 Task: Add Attachment from "Attach a link" to Card Card0000000152 in Board Board0000000038 in Workspace WS0000000013 in Trello. Add Cover Red to Card Card0000000152 in Board Board0000000038 in Workspace WS0000000013 in Trello. Add "Join Card" Button Button0000000152  to Card Card0000000152 in Board Board0000000038 in Workspace WS0000000013 in Trello. Add Description DS0000000152 to Card Card0000000152 in Board Board0000000038 in Workspace WS0000000013 in Trello. Add Comment CM0000000152 to Card Card0000000152 in Board Board0000000038 in Workspace WS0000000013 in Trello
Action: Mouse moved to (541, 82)
Screenshot: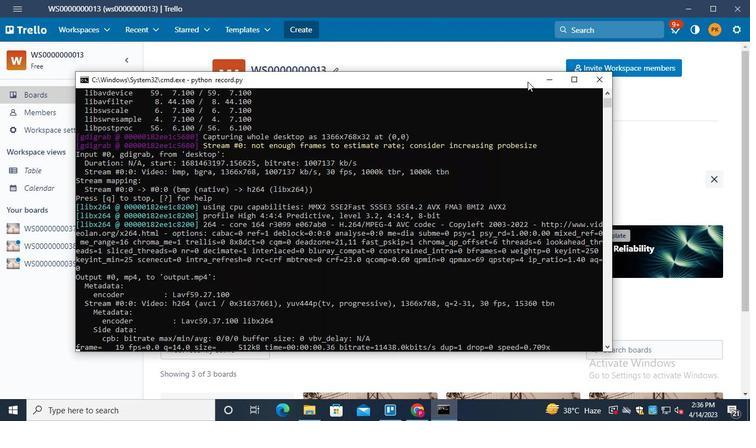 
Action: Mouse pressed left at (541, 82)
Screenshot: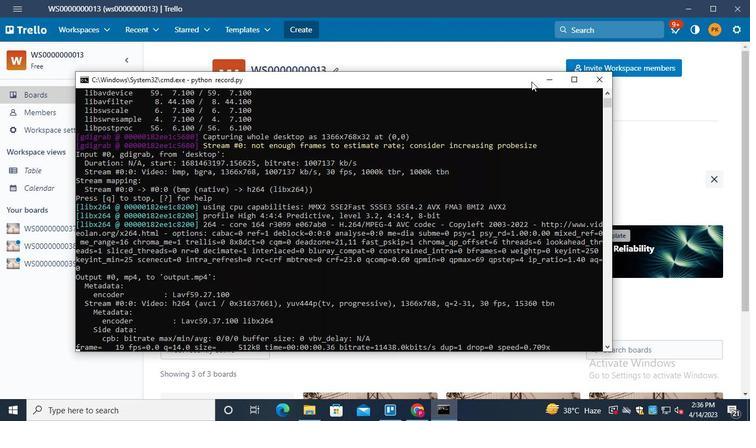 
Action: Mouse moved to (75, 249)
Screenshot: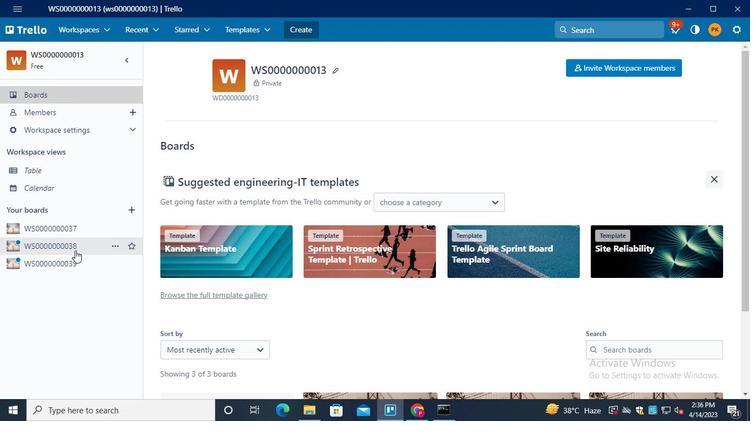 
Action: Mouse pressed left at (75, 249)
Screenshot: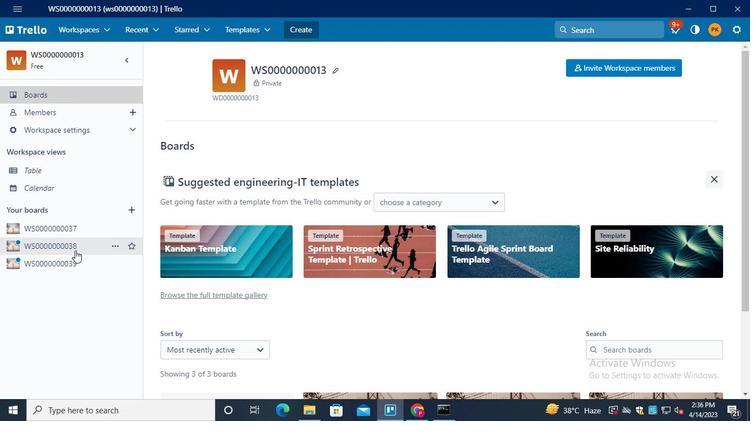 
Action: Mouse moved to (222, 333)
Screenshot: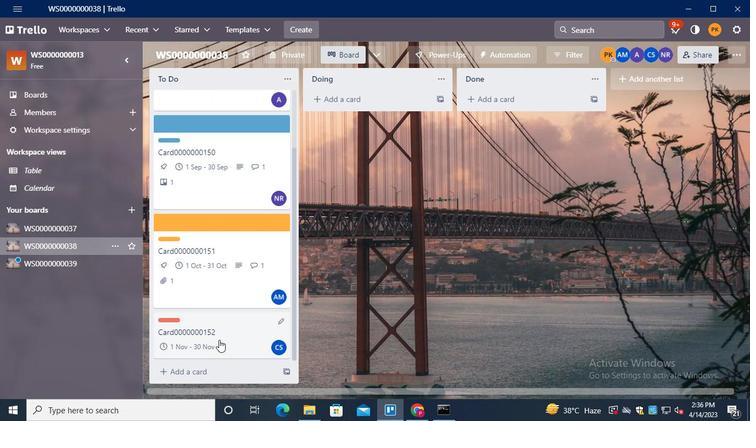 
Action: Mouse pressed left at (222, 333)
Screenshot: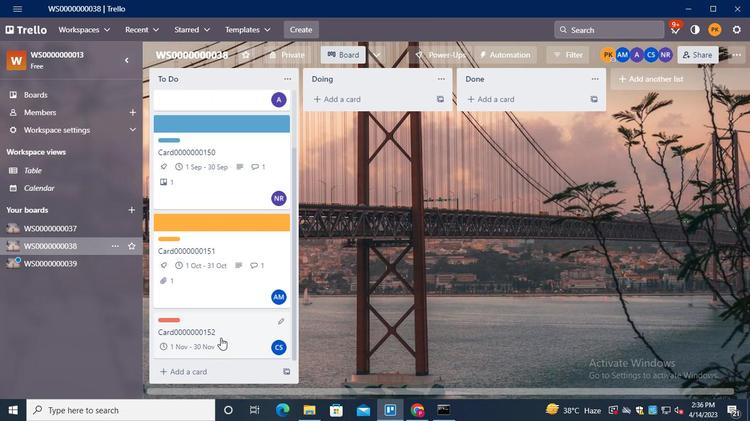 
Action: Mouse moved to (524, 230)
Screenshot: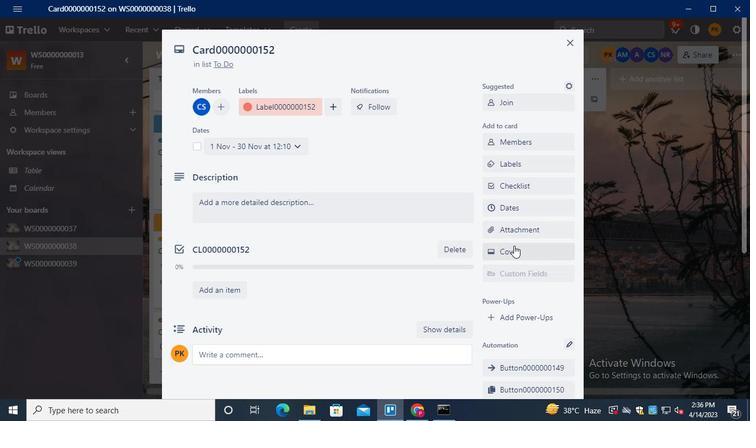 
Action: Mouse pressed left at (524, 230)
Screenshot: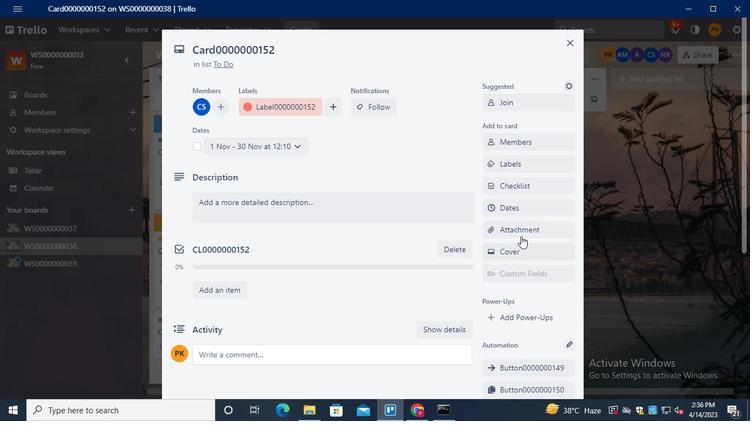 
Action: Mouse moved to (520, 248)
Screenshot: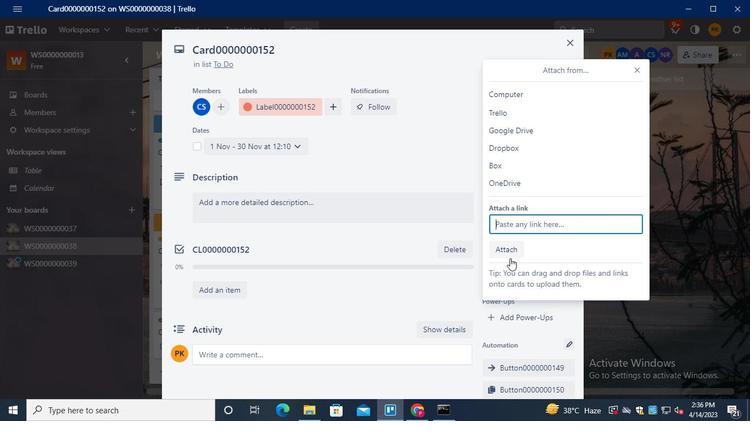 
Action: Keyboard Key.ctrl_l
Screenshot: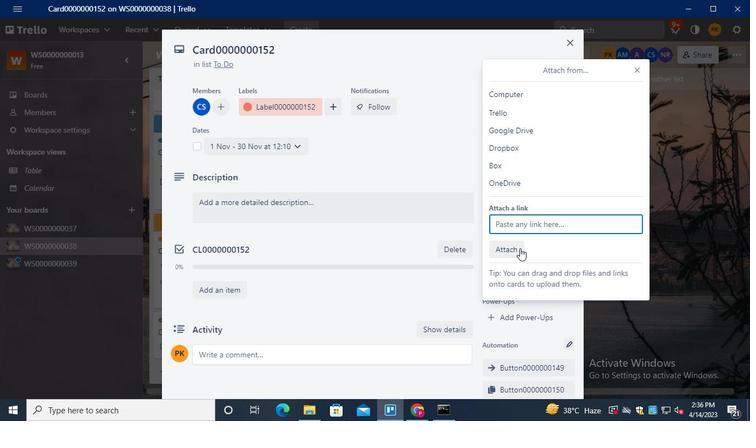 
Action: Keyboard \x16
Screenshot: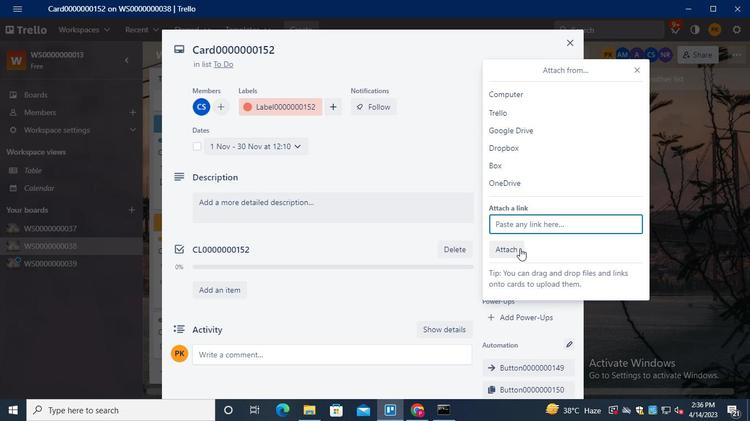 
Action: Keyboard Key.enter
Screenshot: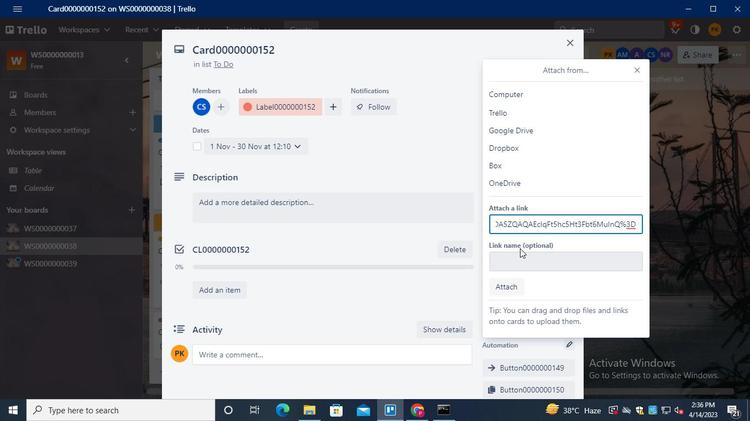
Action: Mouse moved to (555, 252)
Screenshot: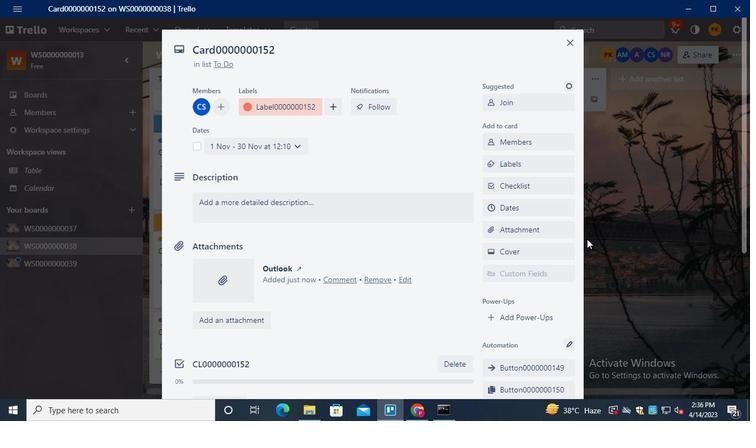 
Action: Mouse pressed left at (555, 252)
Screenshot: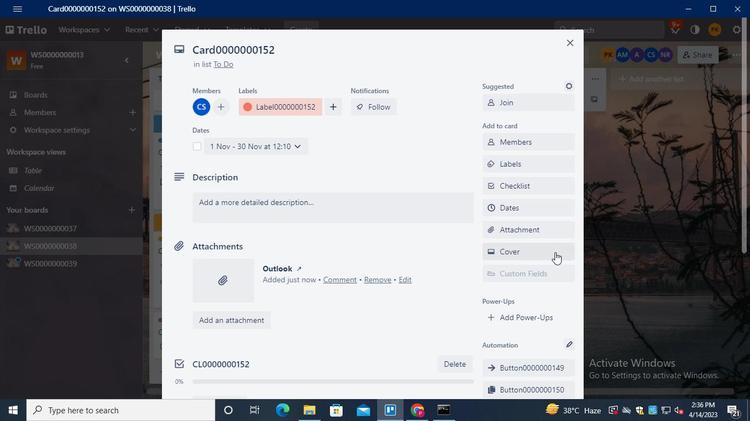 
Action: Mouse moved to (596, 176)
Screenshot: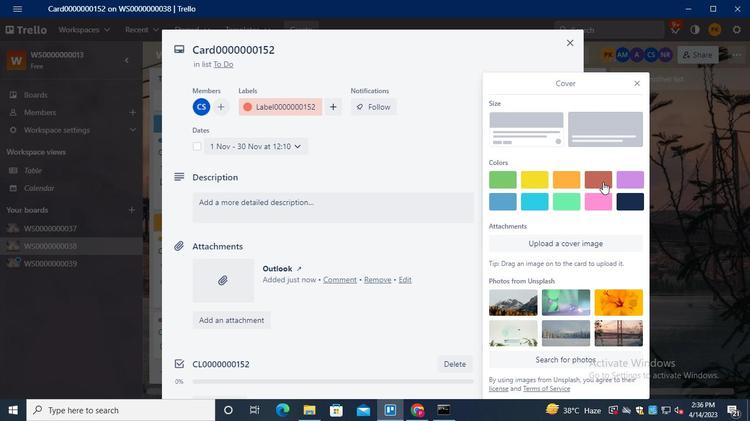 
Action: Mouse pressed left at (596, 176)
Screenshot: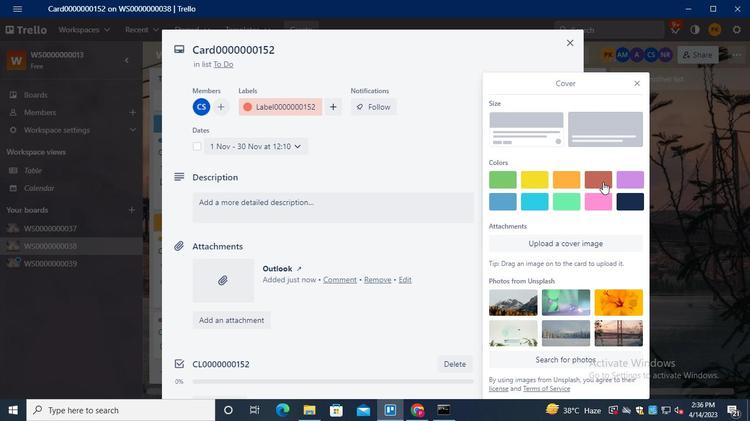 
Action: Mouse moved to (640, 61)
Screenshot: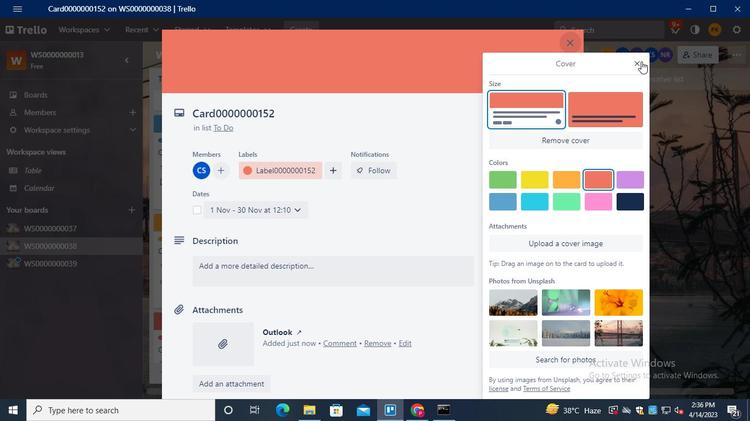 
Action: Mouse pressed left at (640, 61)
Screenshot: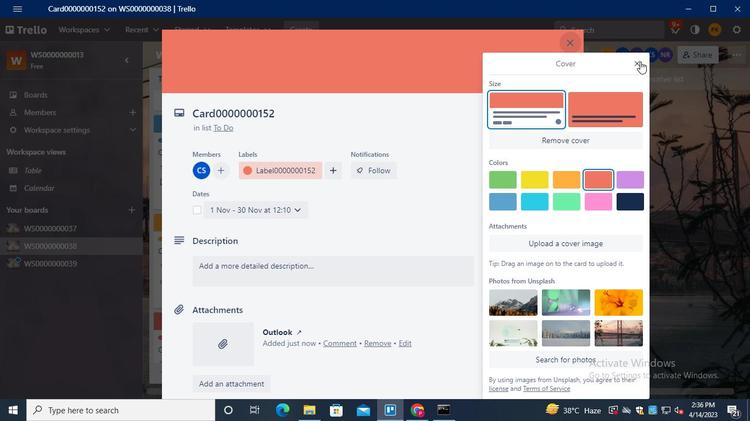 
Action: Mouse moved to (515, 306)
Screenshot: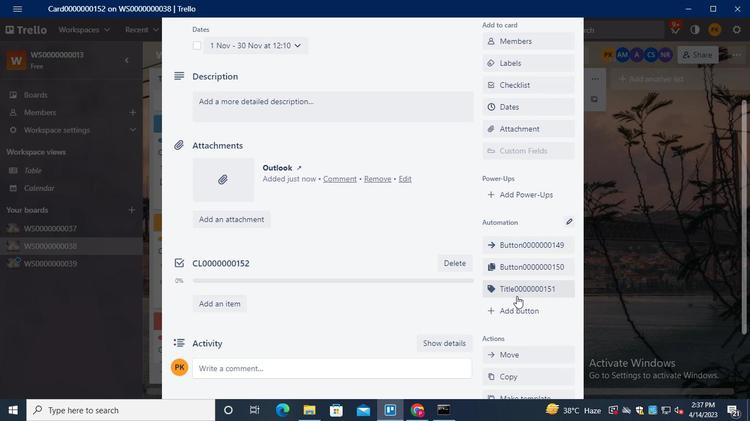 
Action: Mouse pressed left at (515, 306)
Screenshot: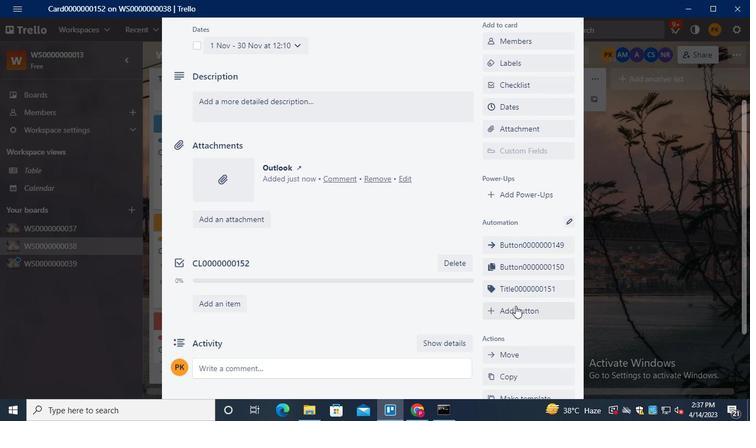 
Action: Mouse moved to (538, 166)
Screenshot: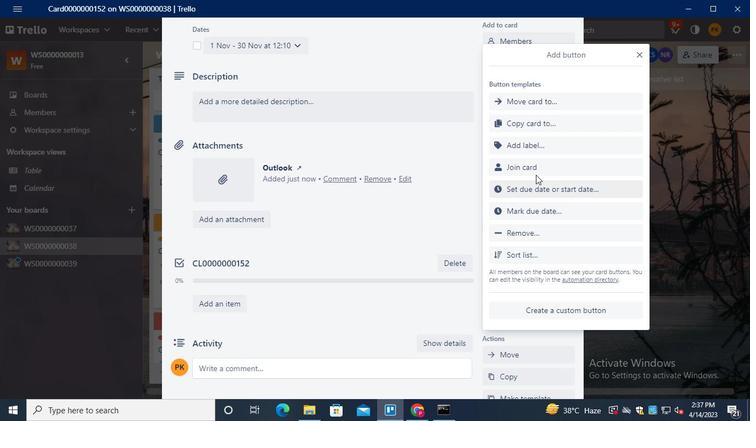 
Action: Mouse pressed left at (538, 166)
Screenshot: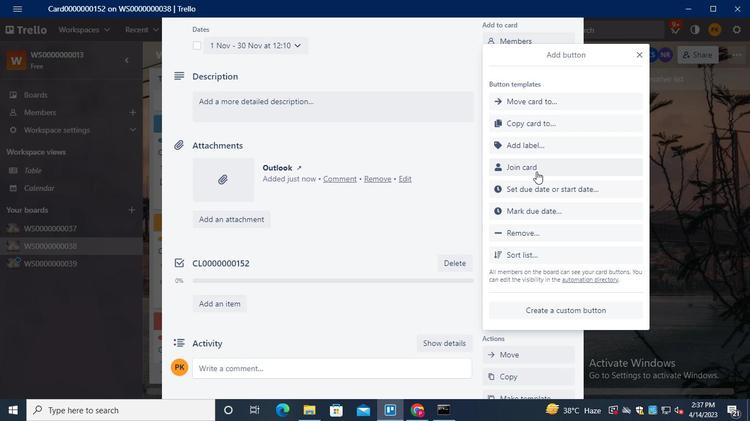 
Action: Mouse moved to (540, 162)
Screenshot: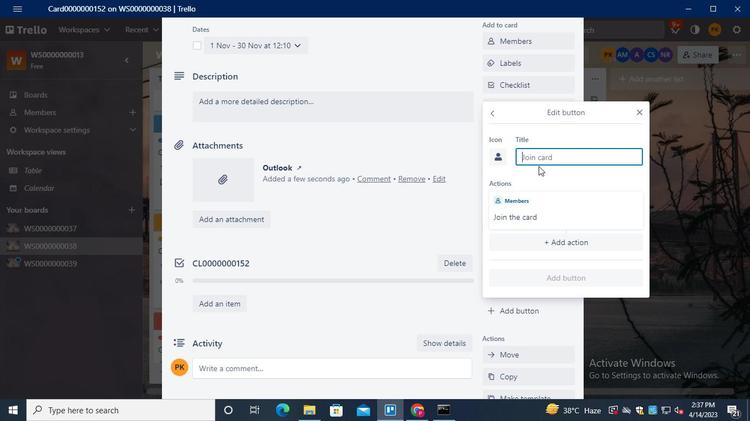 
Action: Keyboard Key.shift
Screenshot: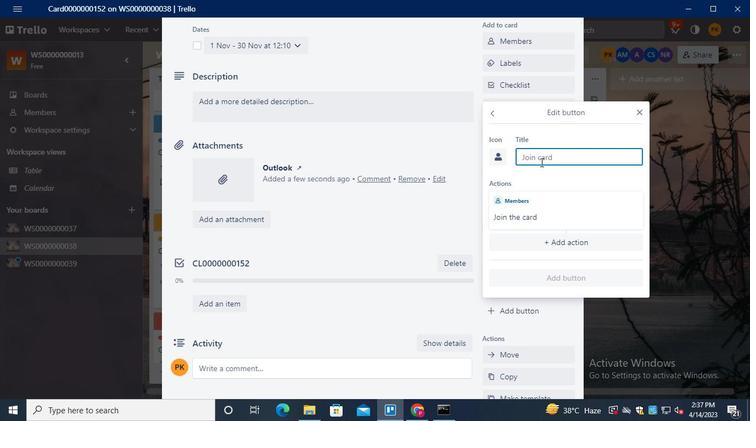 
Action: Keyboard B
Screenshot: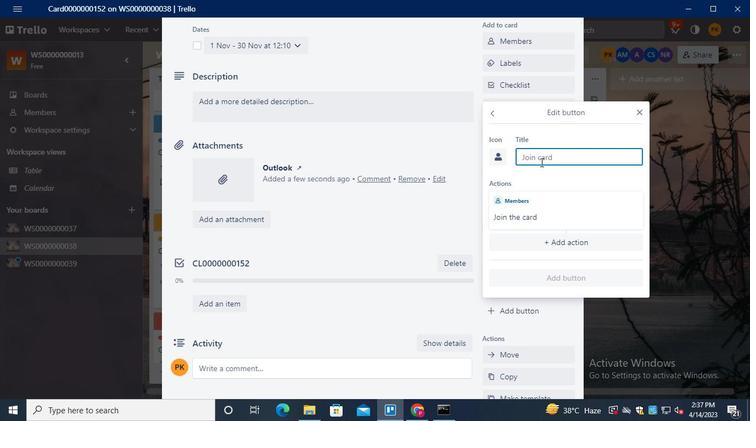 
Action: Keyboard u
Screenshot: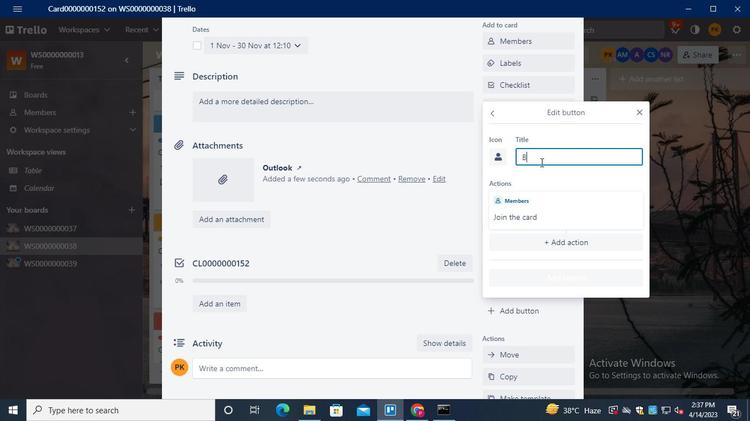 
Action: Keyboard t
Screenshot: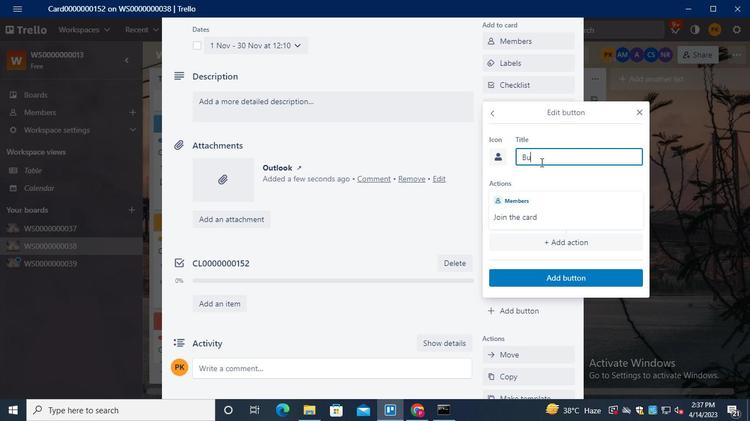 
Action: Keyboard t
Screenshot: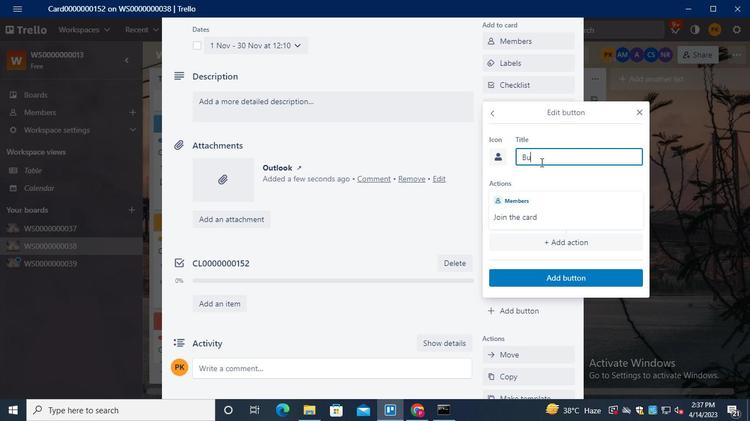 
Action: Keyboard o
Screenshot: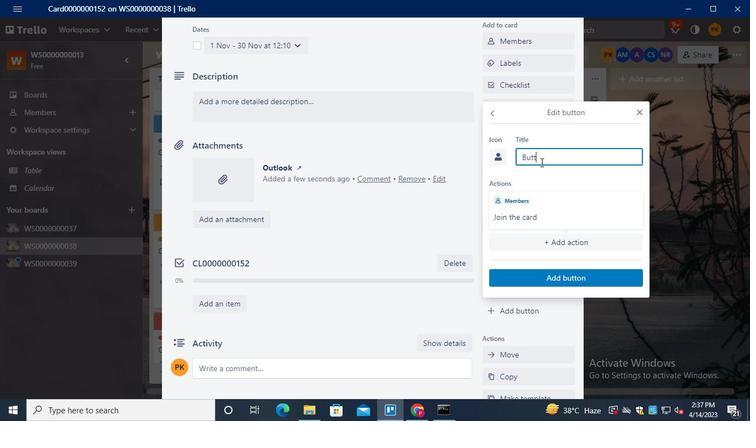
Action: Keyboard n
Screenshot: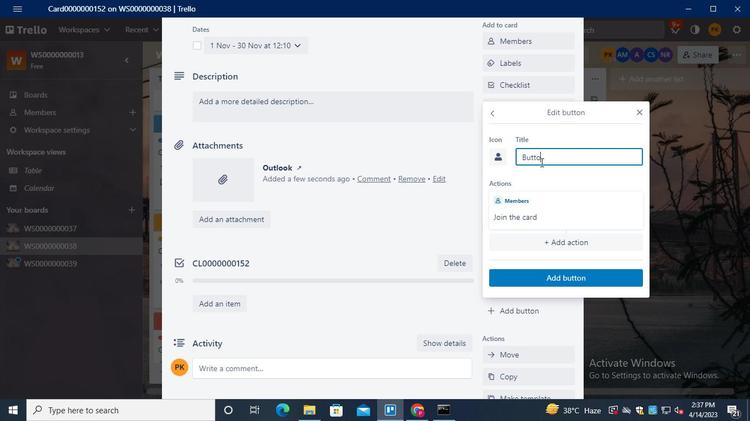 
Action: Keyboard <96>
Screenshot: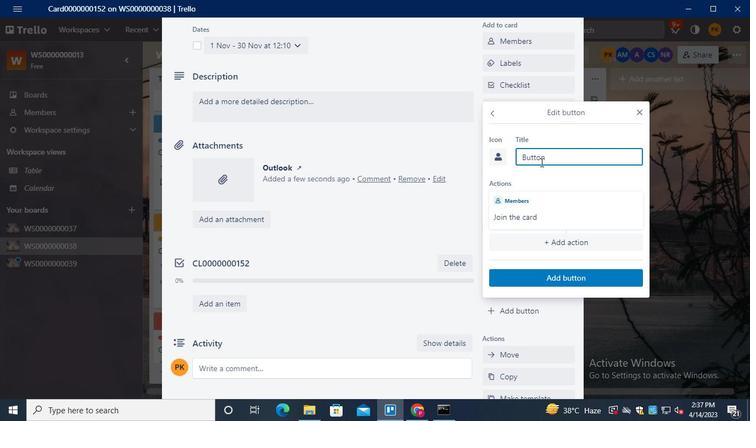 
Action: Keyboard <96>
Screenshot: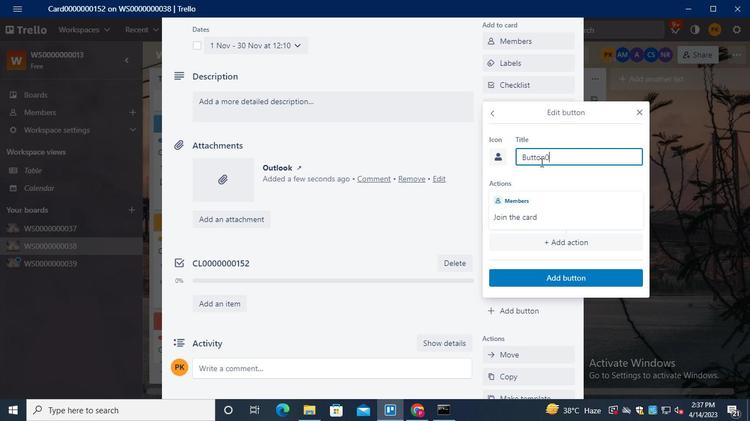 
Action: Keyboard <96>
Screenshot: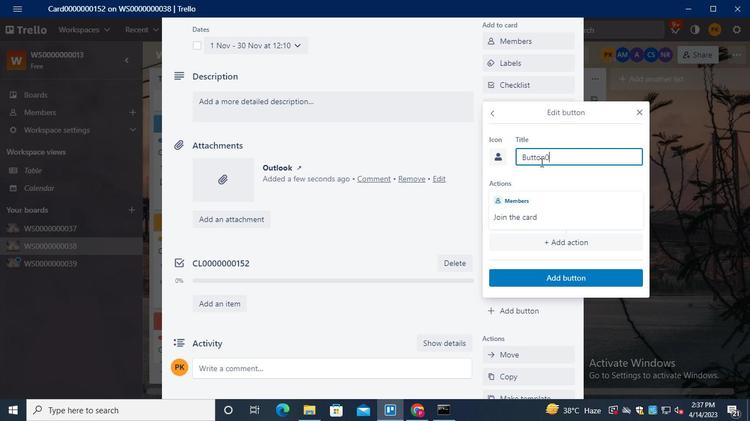 
Action: Keyboard <96>
Screenshot: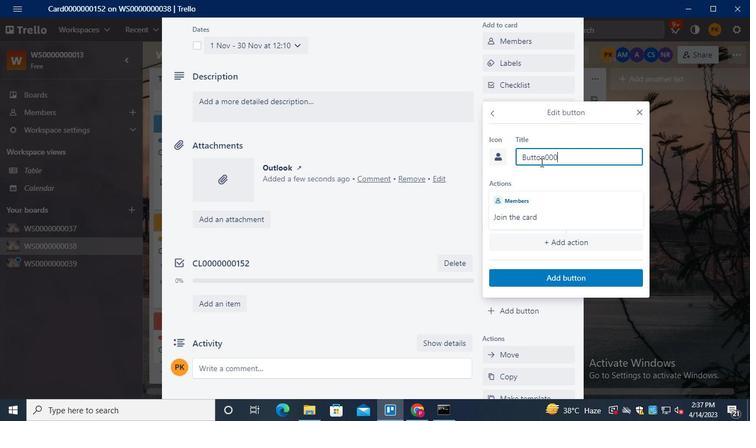 
Action: Keyboard <96>
Screenshot: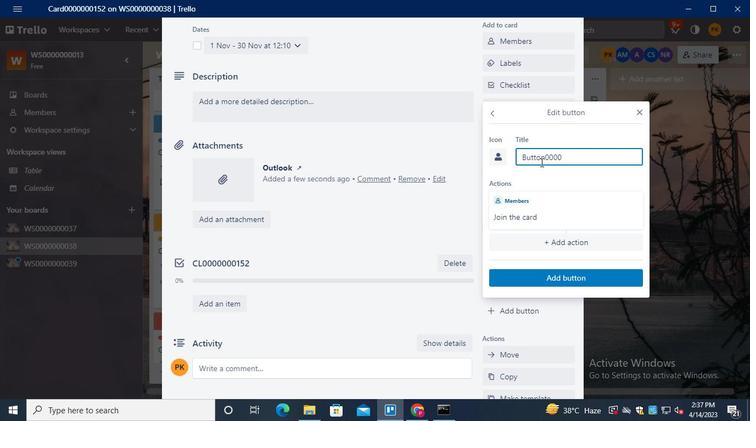 
Action: Keyboard <96>
Screenshot: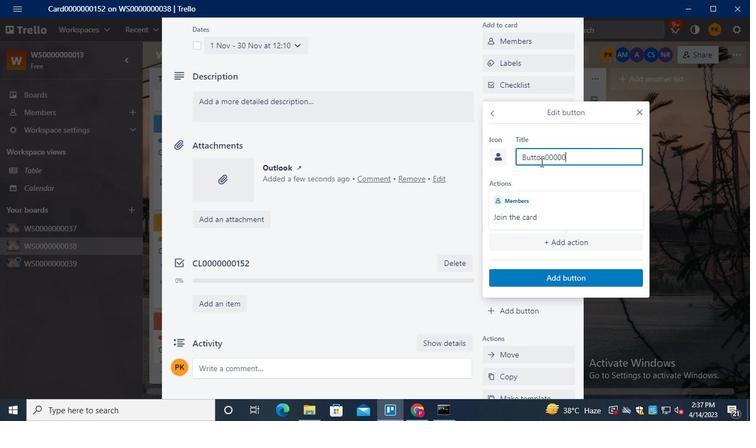 
Action: Keyboard <96>
Screenshot: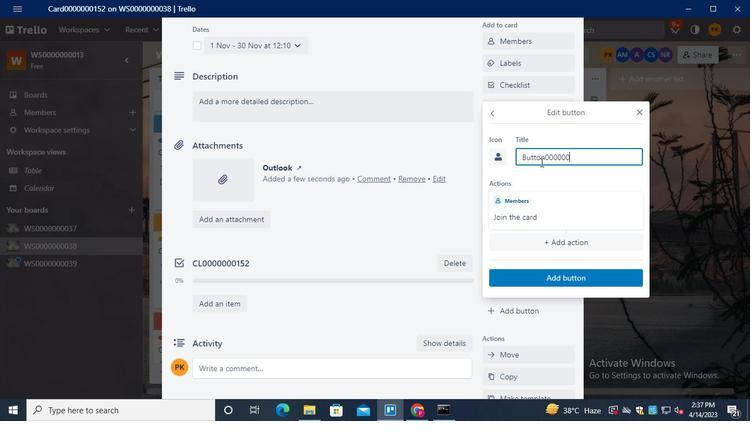 
Action: Keyboard <97>
Screenshot: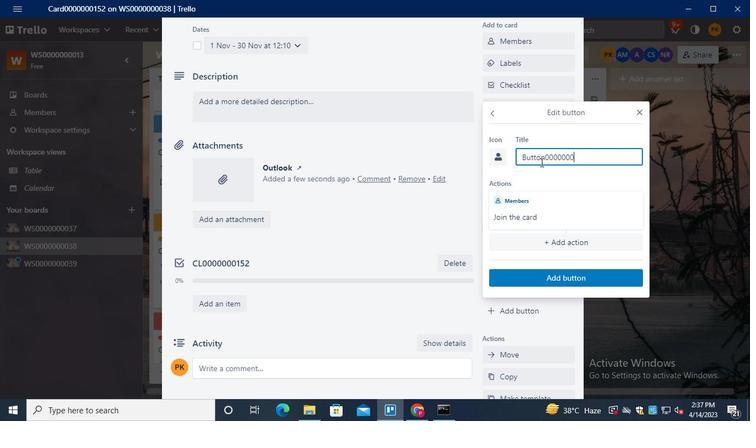 
Action: Keyboard <101>
Screenshot: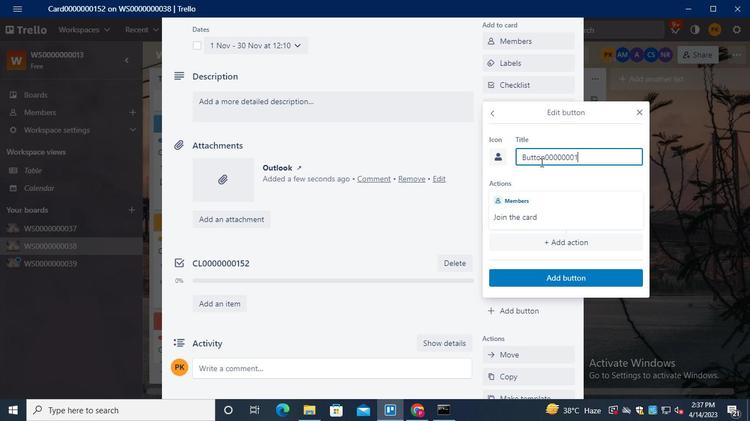 
Action: Keyboard <98>
Screenshot: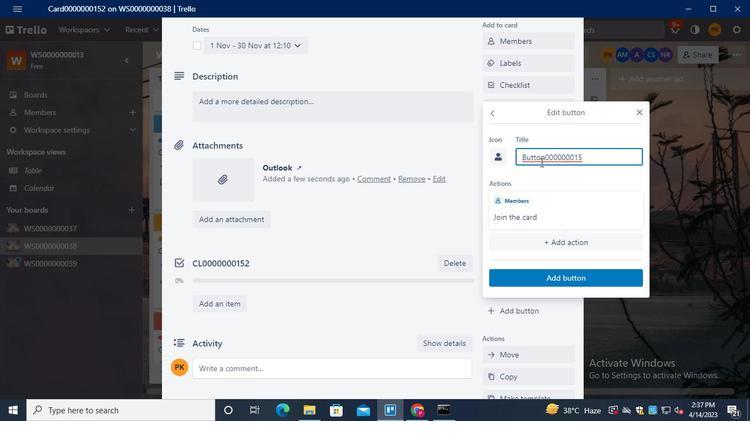 
Action: Mouse moved to (544, 276)
Screenshot: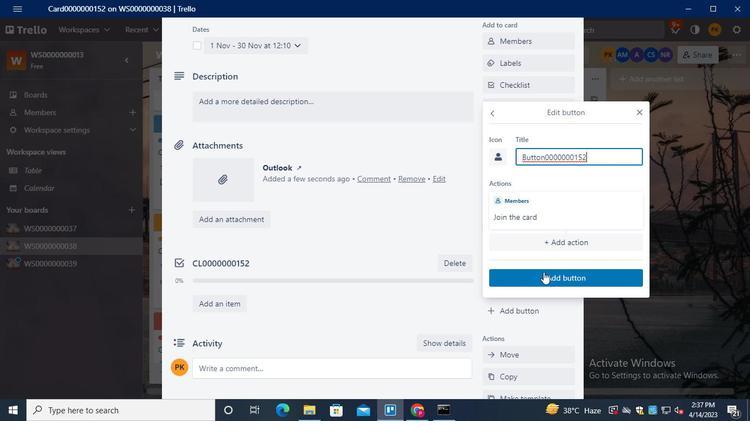 
Action: Mouse pressed left at (544, 276)
Screenshot: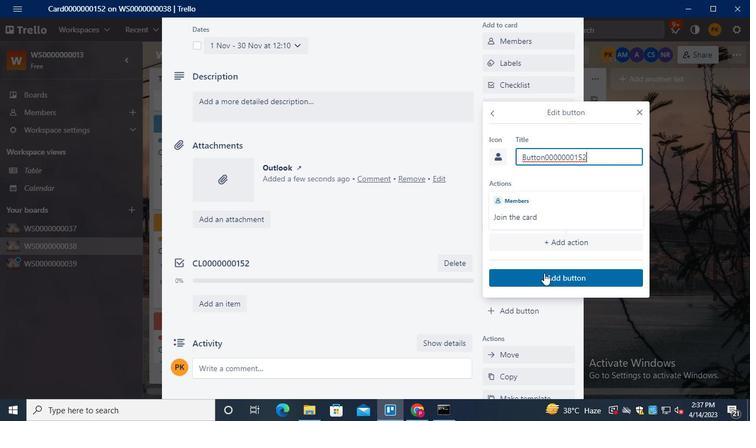 
Action: Mouse moved to (293, 105)
Screenshot: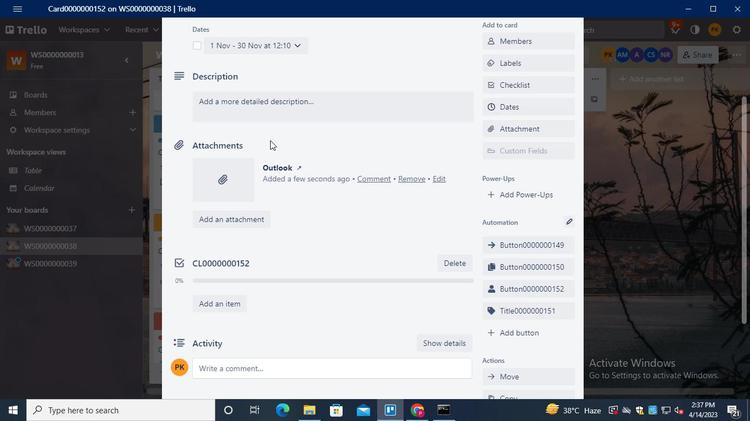
Action: Mouse pressed left at (293, 105)
Screenshot: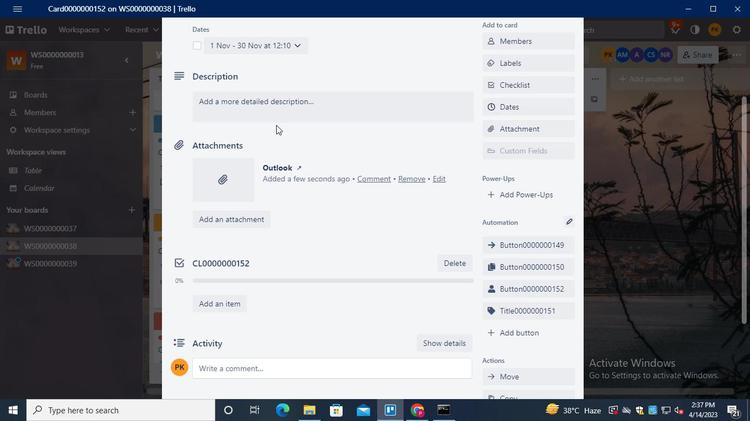 
Action: Keyboard Key.shift
Screenshot: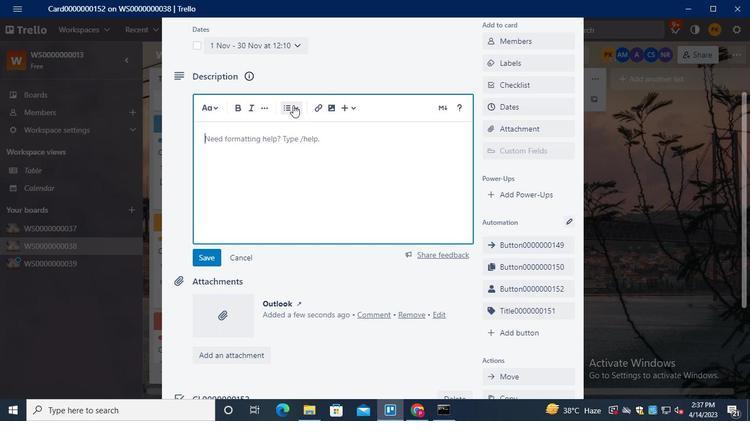 
Action: Keyboard D
Screenshot: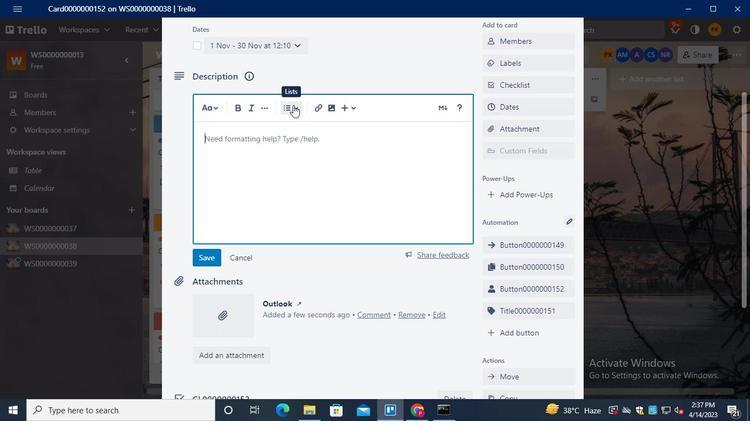 
Action: Keyboard S
Screenshot: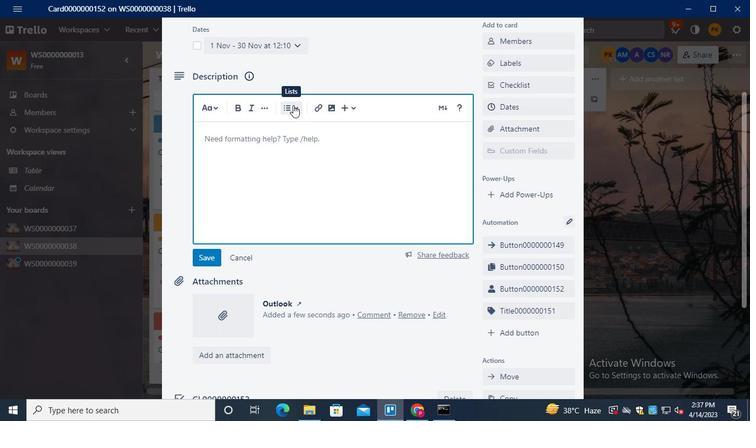 
Action: Keyboard <96>
Screenshot: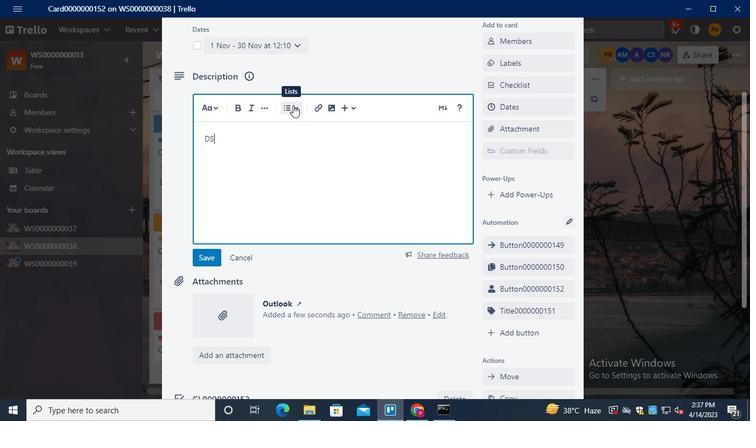 
Action: Keyboard <96>
Screenshot: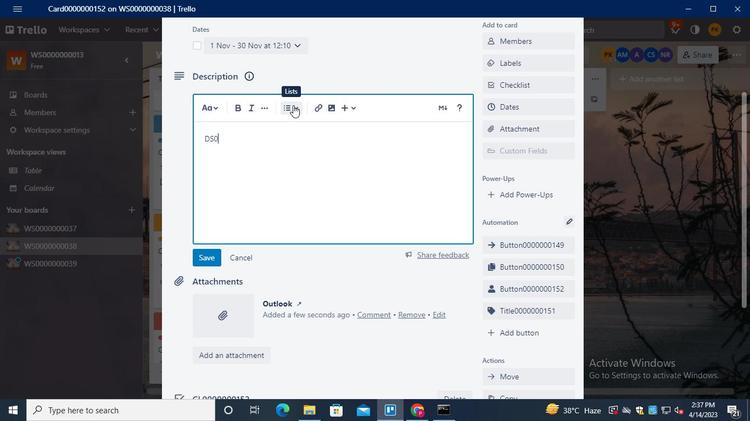 
Action: Keyboard <96>
Screenshot: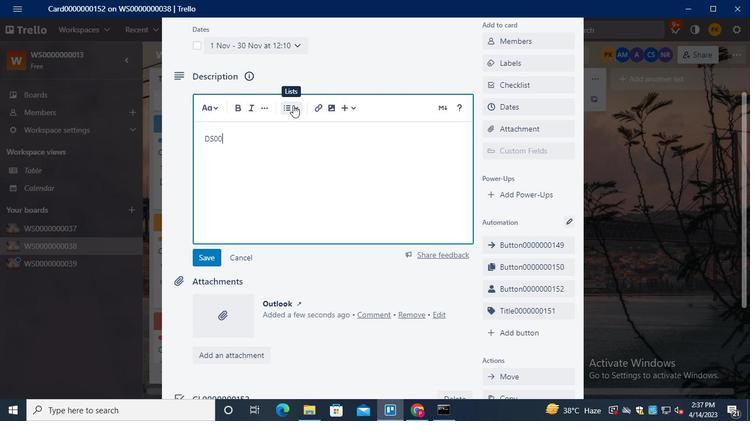 
Action: Keyboard <96>
Screenshot: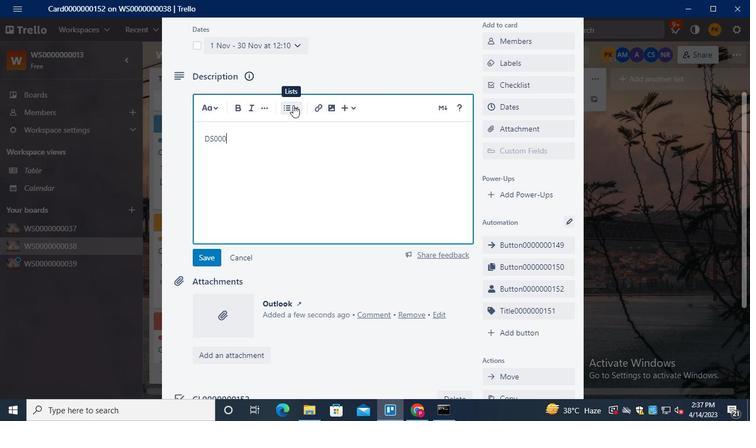 
Action: Keyboard <96>
Screenshot: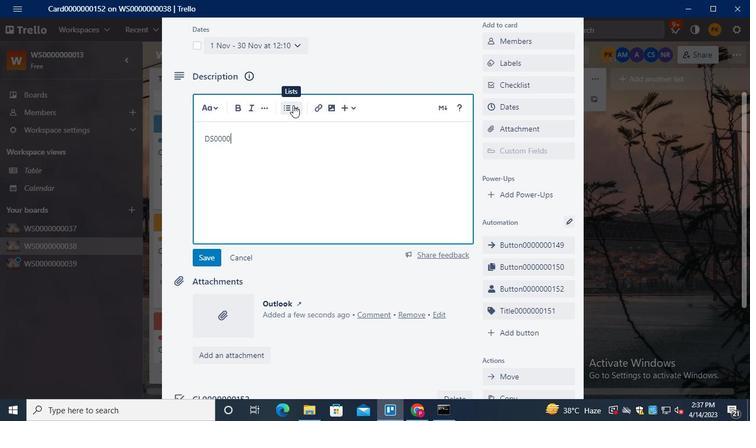 
Action: Keyboard <96>
Screenshot: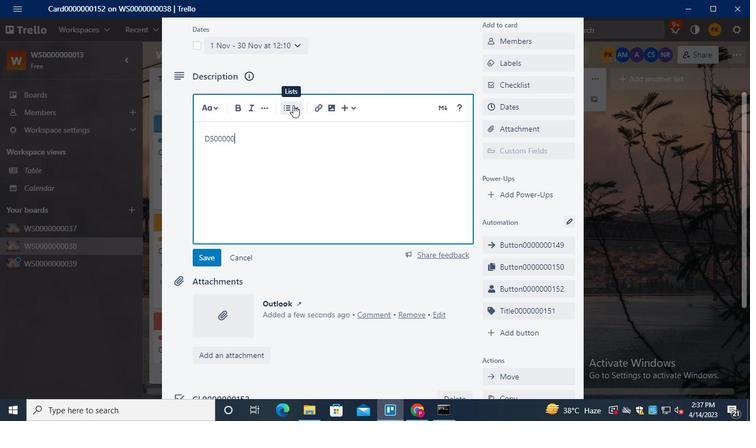 
Action: Keyboard <96>
Screenshot: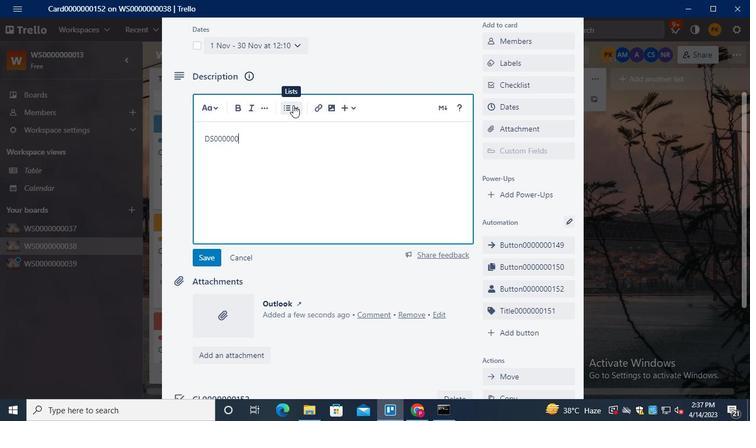 
Action: Keyboard <97>
Screenshot: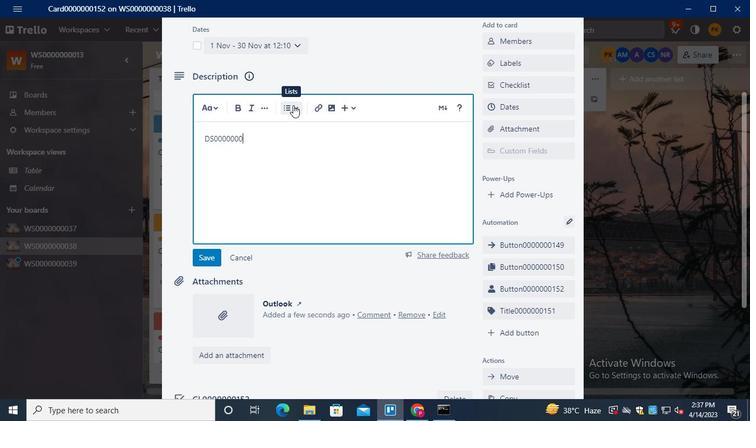 
Action: Keyboard <101>
Screenshot: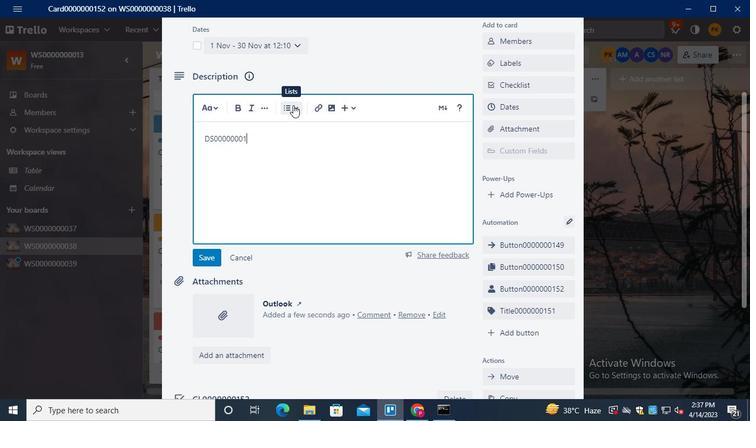
Action: Keyboard <98>
Screenshot: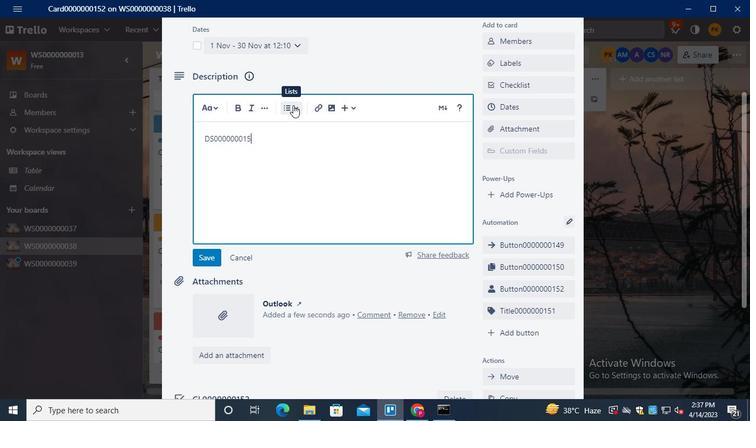
Action: Mouse moved to (204, 263)
Screenshot: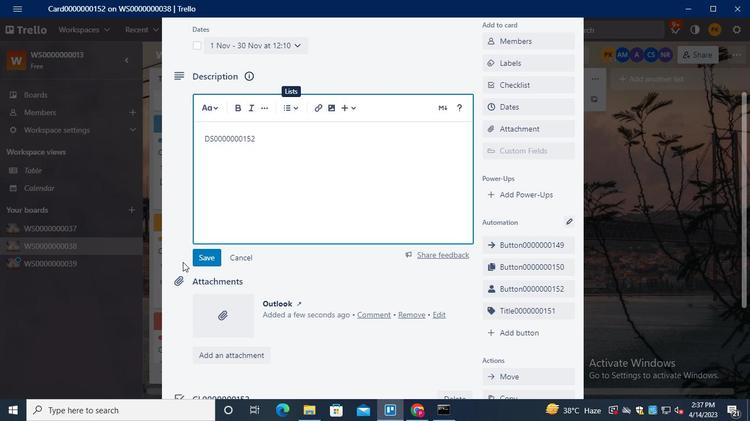 
Action: Mouse pressed left at (204, 263)
Screenshot: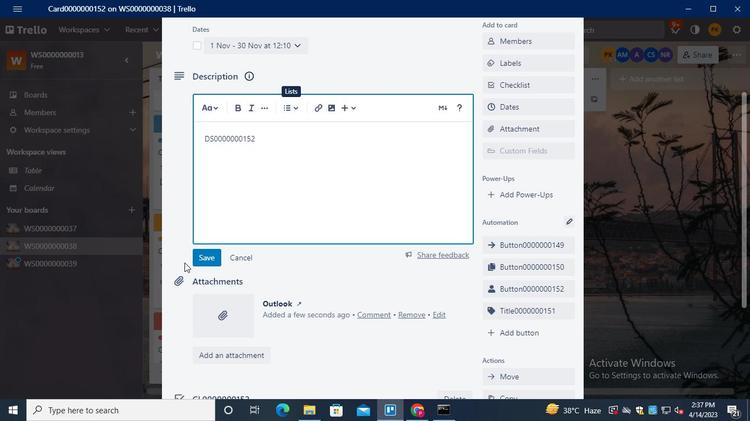 
Action: Mouse moved to (251, 209)
Screenshot: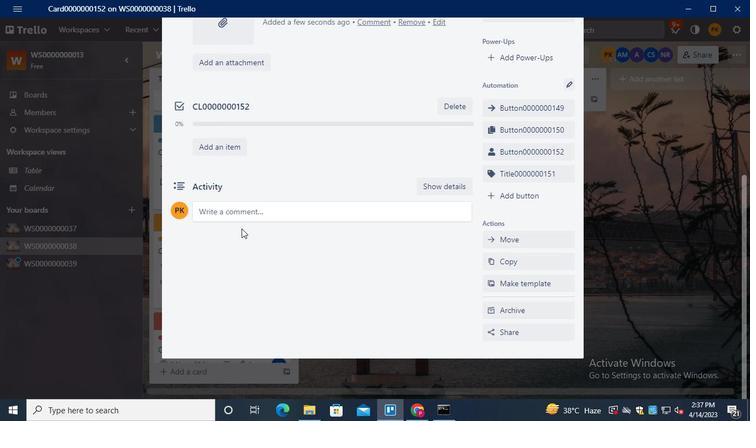 
Action: Mouse pressed left at (251, 209)
Screenshot: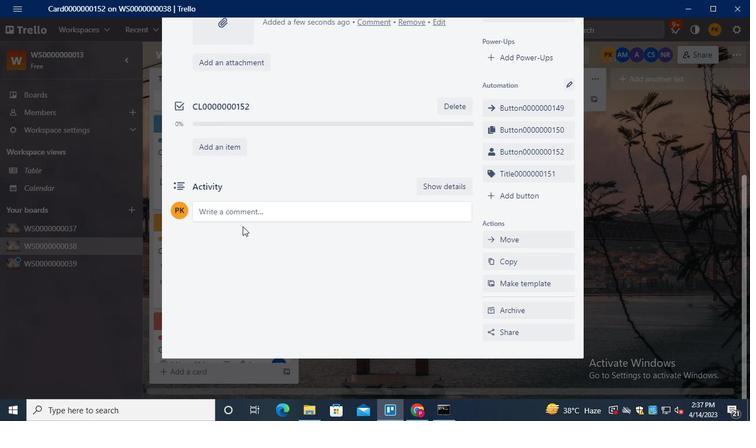 
Action: Keyboard Key.shift
Screenshot: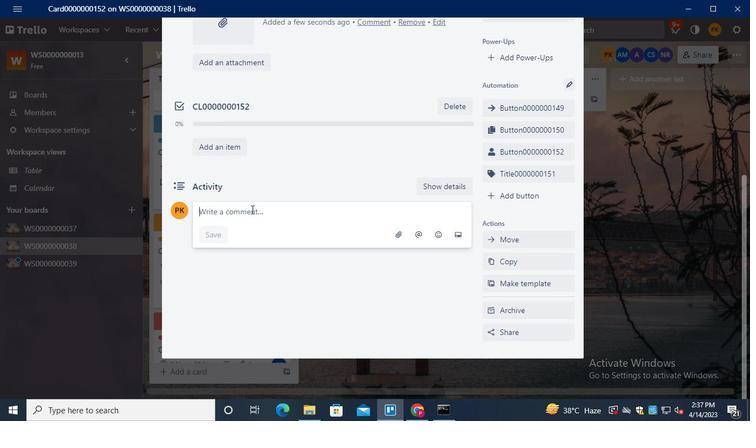 
Action: Keyboard C
Screenshot: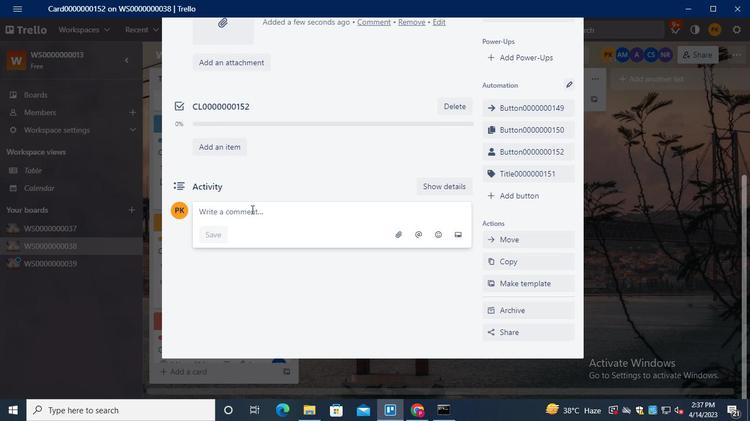 
Action: Keyboard M
Screenshot: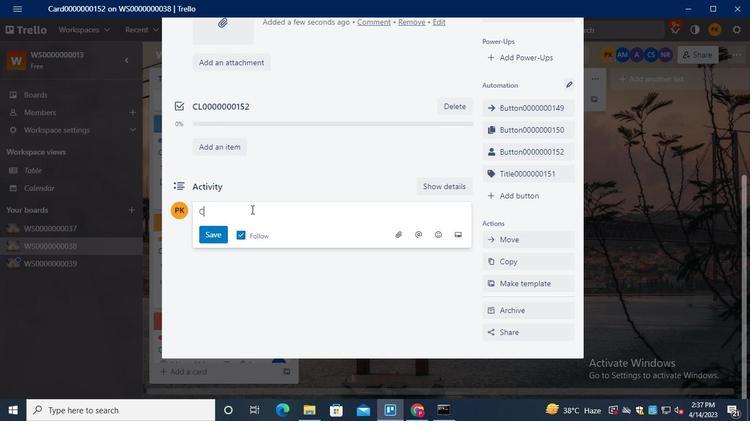 
Action: Keyboard <96>
Screenshot: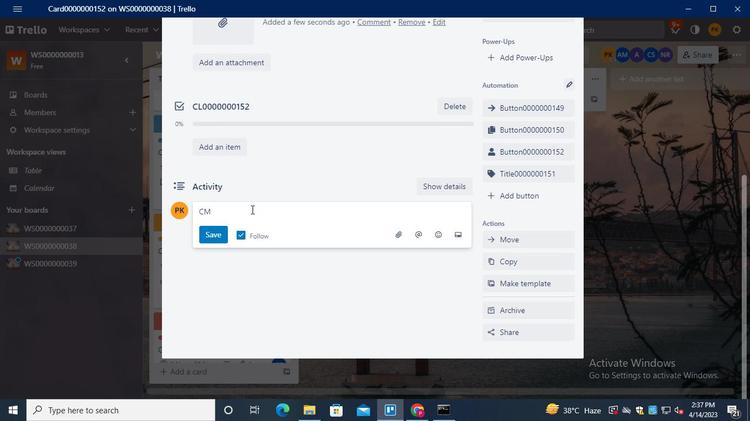 
Action: Keyboard <96>
Screenshot: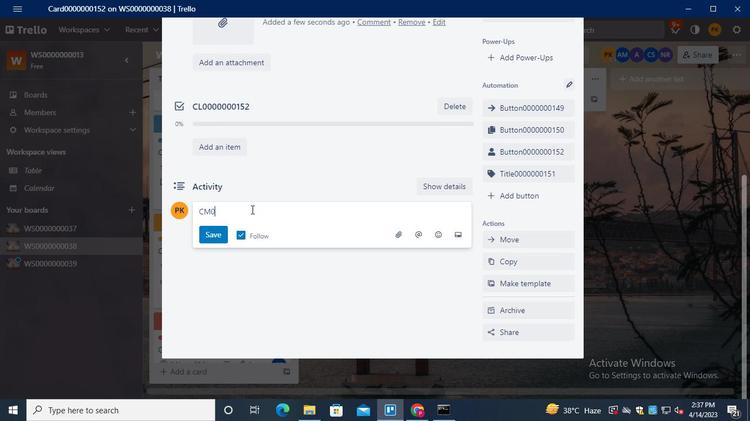 
Action: Keyboard <96>
Screenshot: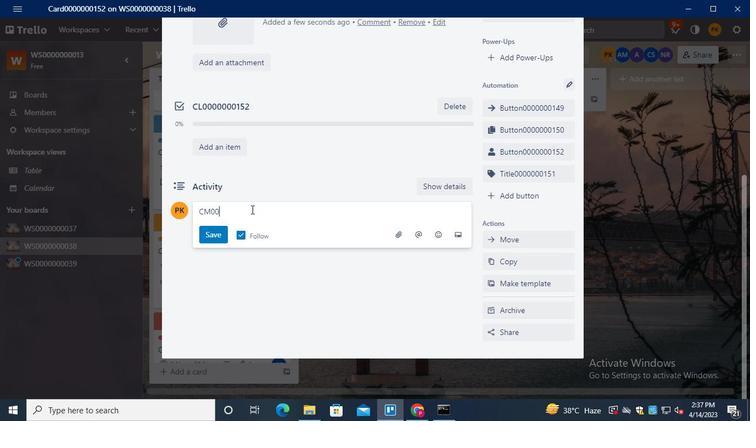 
Action: Keyboard <96>
Screenshot: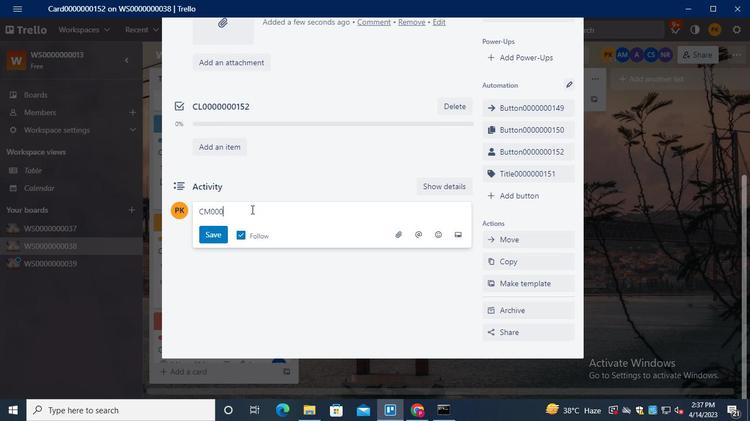 
Action: Keyboard <96>
Screenshot: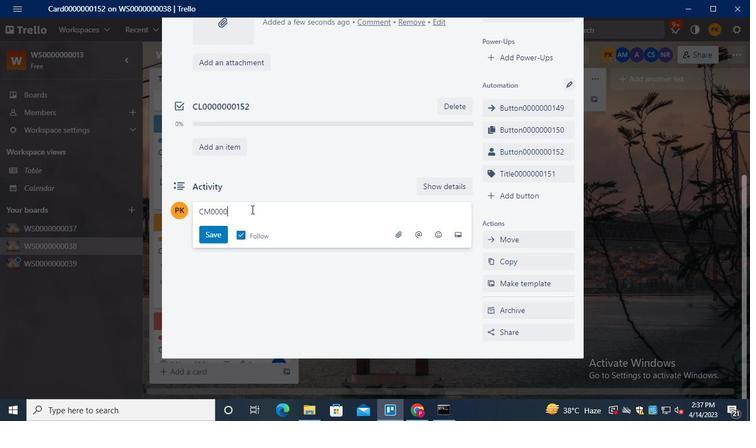 
Action: Keyboard <96>
Screenshot: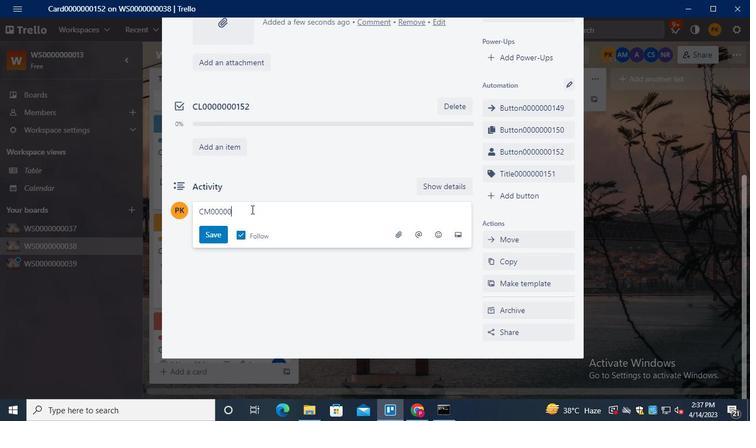 
Action: Keyboard <96>
Screenshot: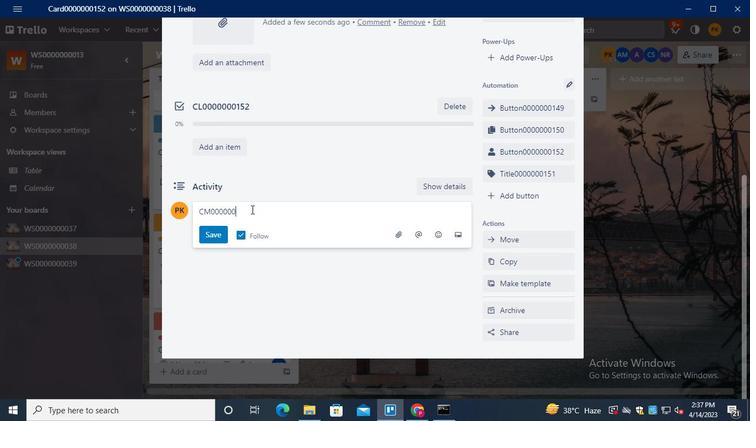 
Action: Keyboard <97>
Screenshot: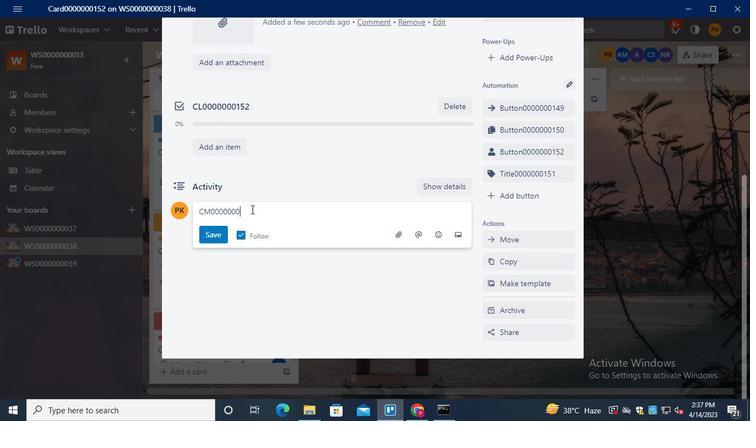 
Action: Keyboard <101>
Screenshot: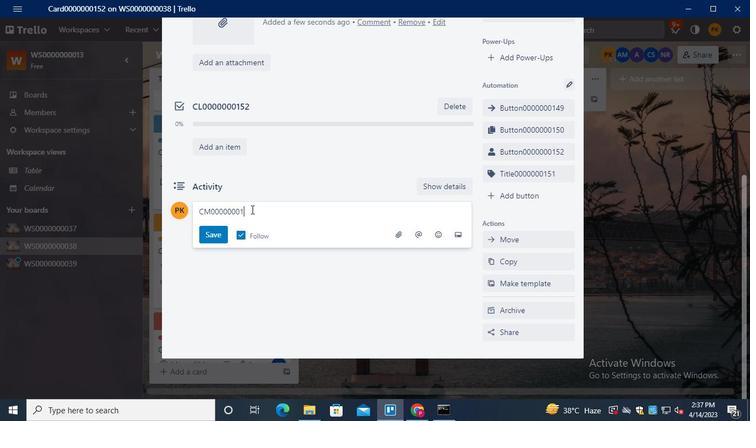 
Action: Keyboard <98>
Screenshot: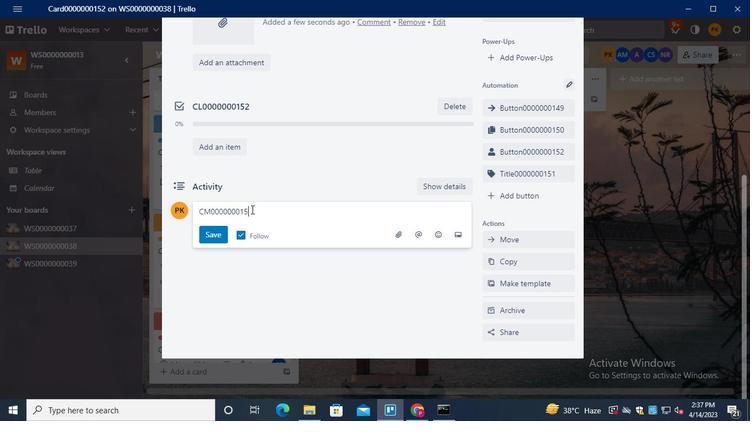 
Action: Mouse moved to (219, 238)
Screenshot: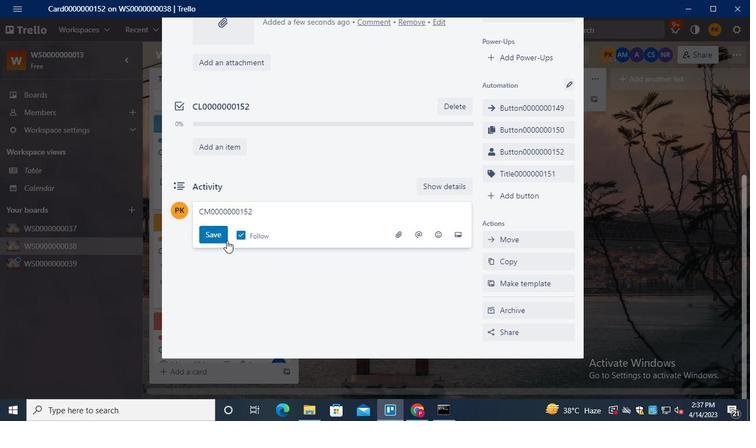 
Action: Mouse pressed left at (219, 238)
Screenshot: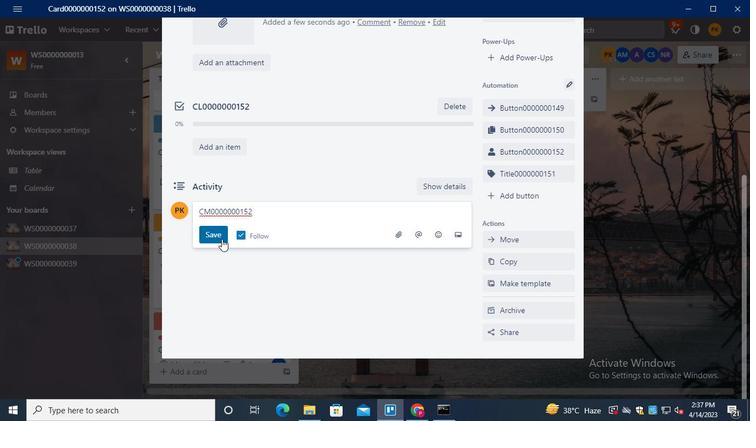 
Action: Mouse moved to (277, 219)
Screenshot: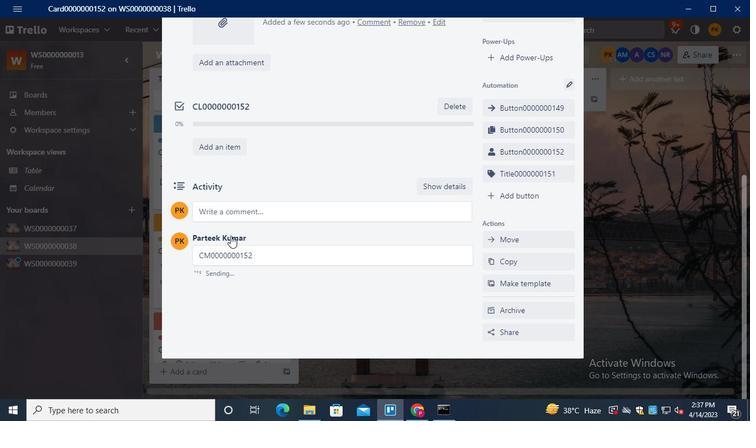 
Action: Keyboard Key.alt_l
Screenshot: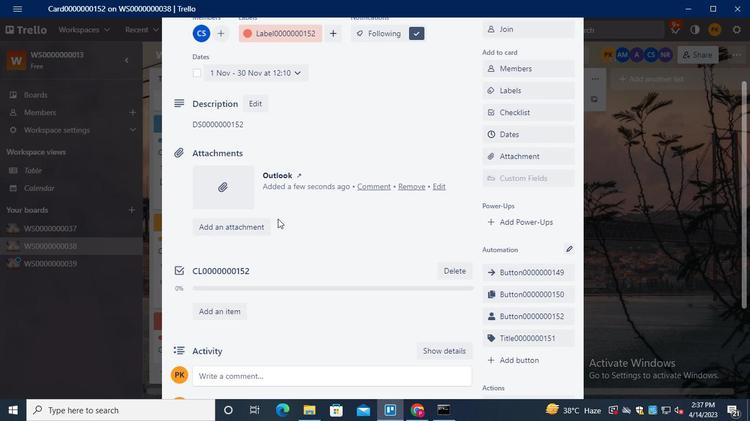 
Action: Keyboard Key.tab
Screenshot: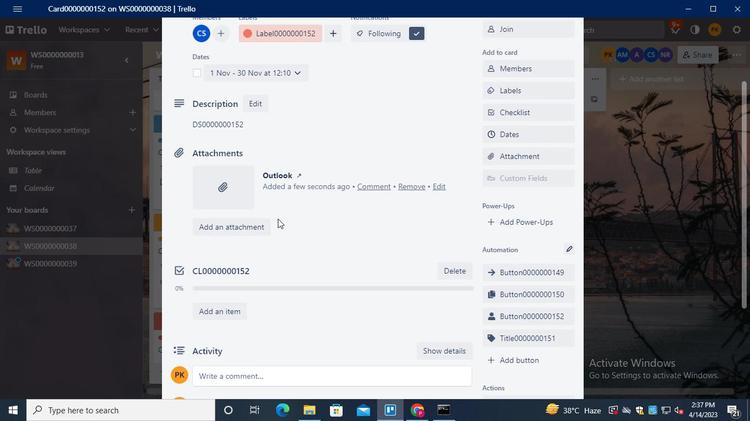 
Action: Mouse moved to (594, 84)
Screenshot: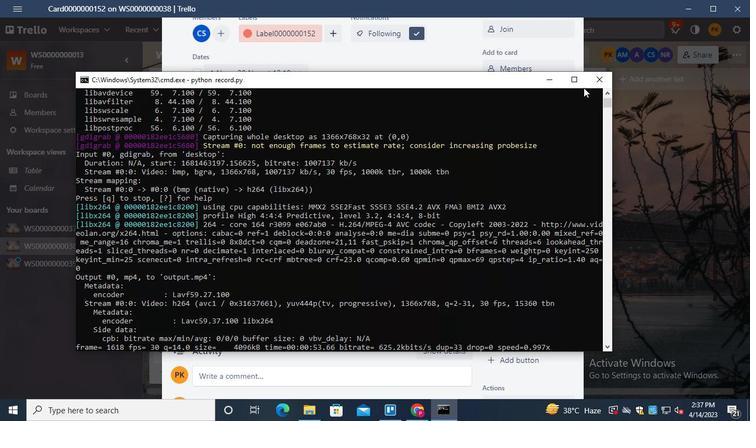 
Action: Mouse pressed left at (594, 84)
Screenshot: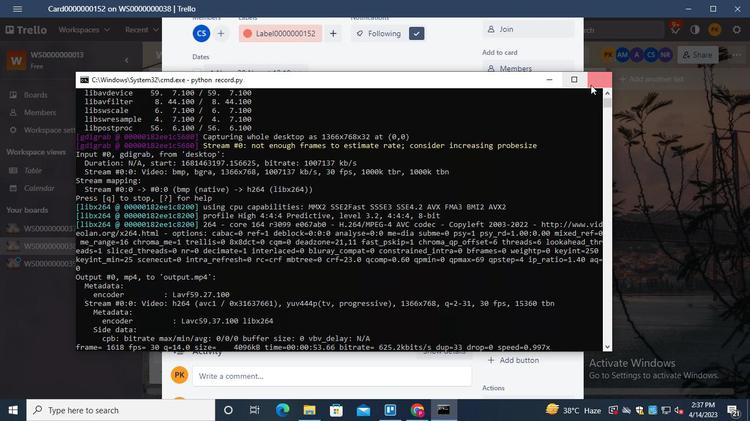 
